 Task: Email this file to softage.1@softage.net.
Action: Mouse moved to (39, 75)
Screenshot: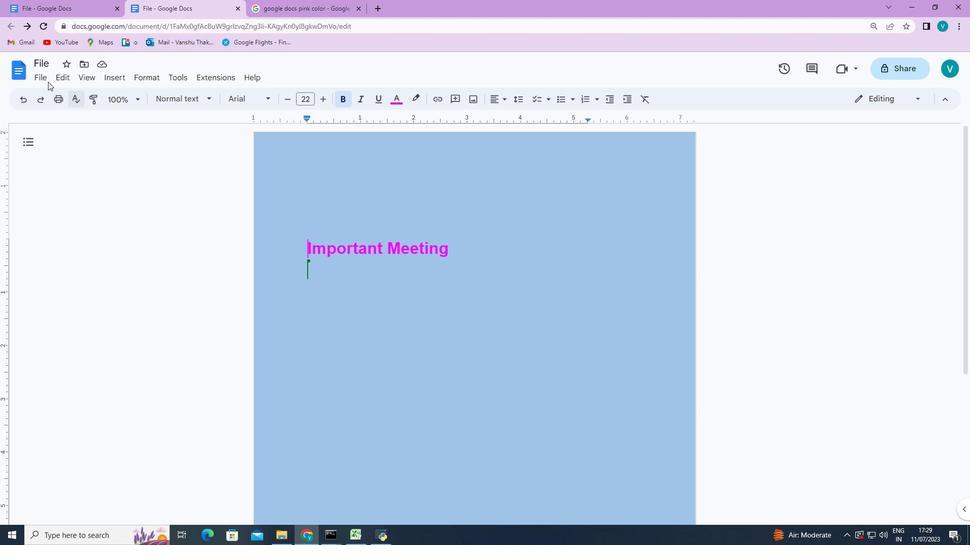 
Action: Mouse pressed left at (39, 75)
Screenshot: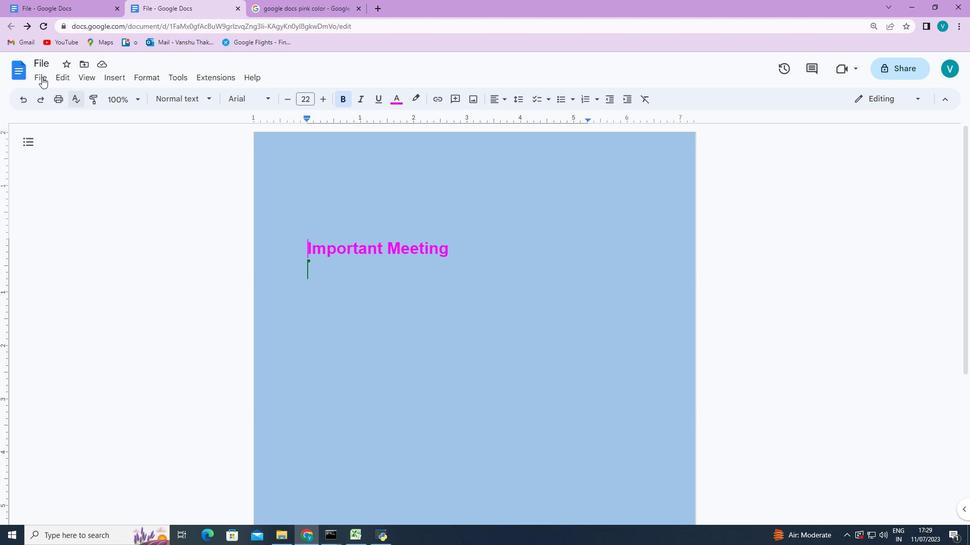 
Action: Mouse moved to (228, 182)
Screenshot: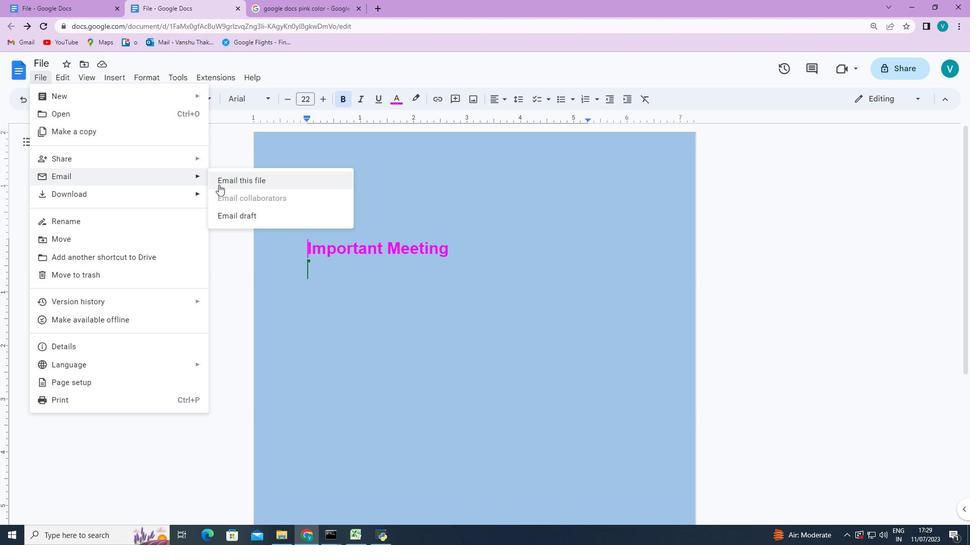 
Action: Mouse pressed left at (228, 182)
Screenshot: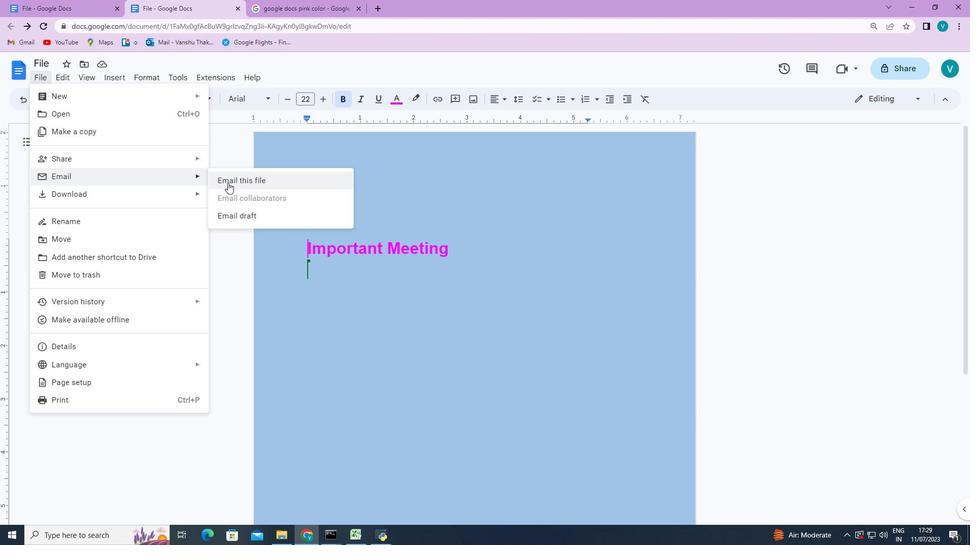 
Action: Mouse moved to (392, 224)
Screenshot: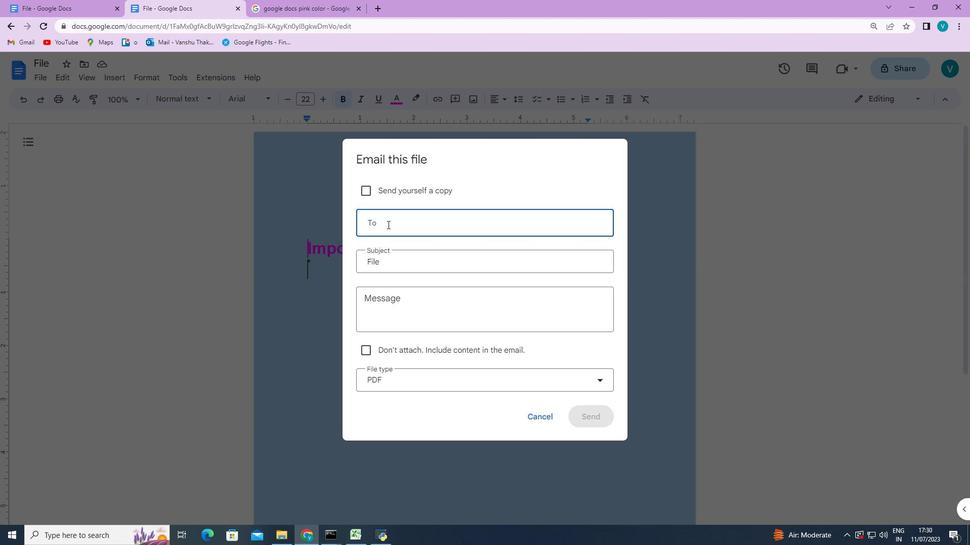 
Action: Mouse pressed left at (392, 224)
Screenshot: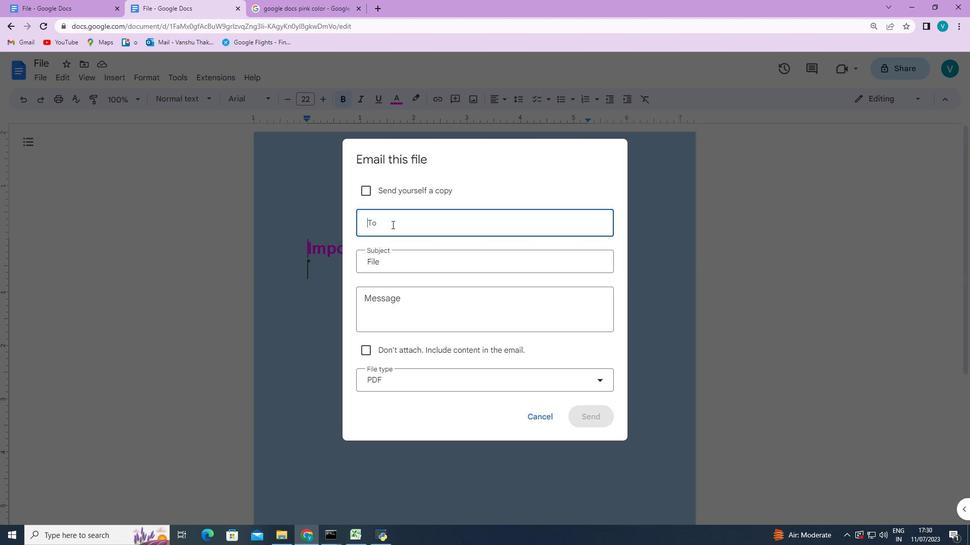 
Action: Mouse moved to (408, 247)
Screenshot: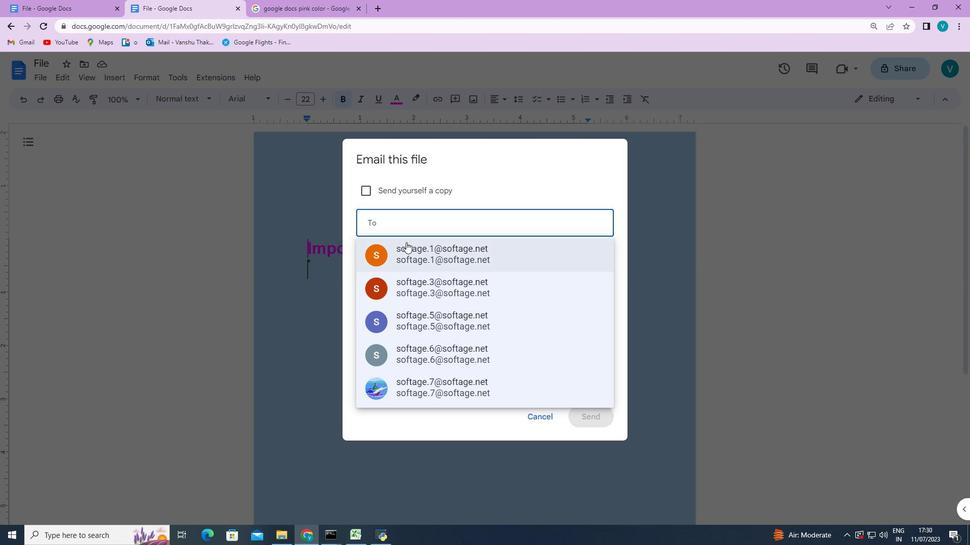 
Action: Mouse pressed left at (408, 247)
Screenshot: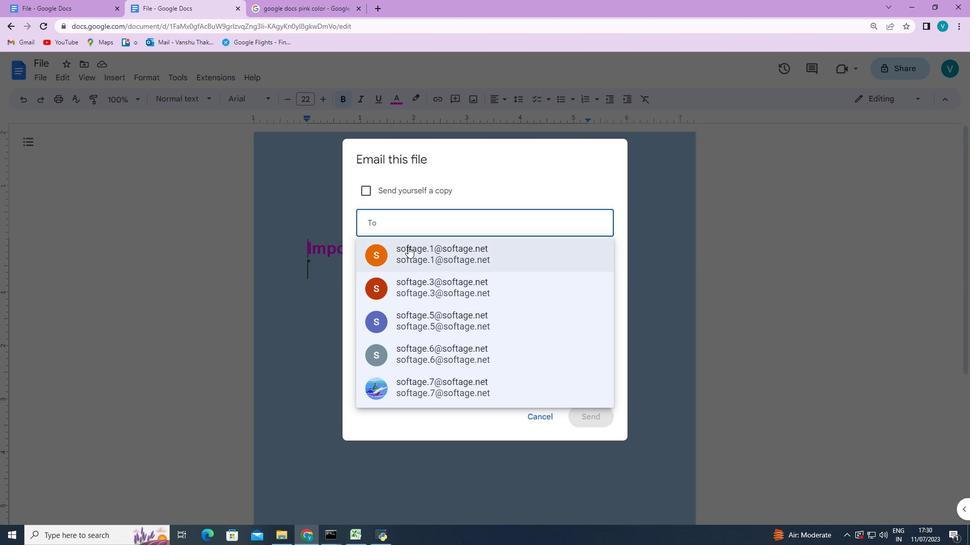 
Action: Mouse moved to (585, 409)
Screenshot: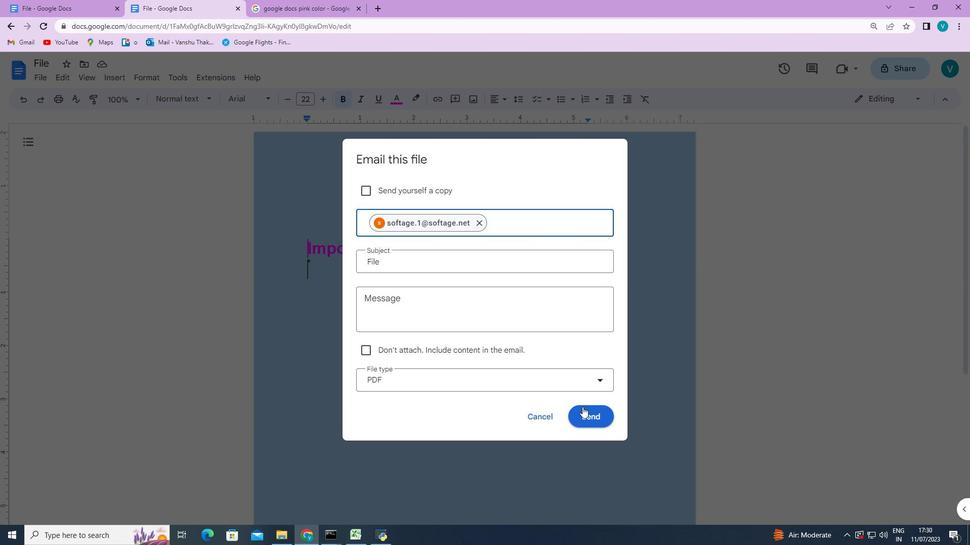 
Action: Mouse pressed left at (585, 409)
Screenshot: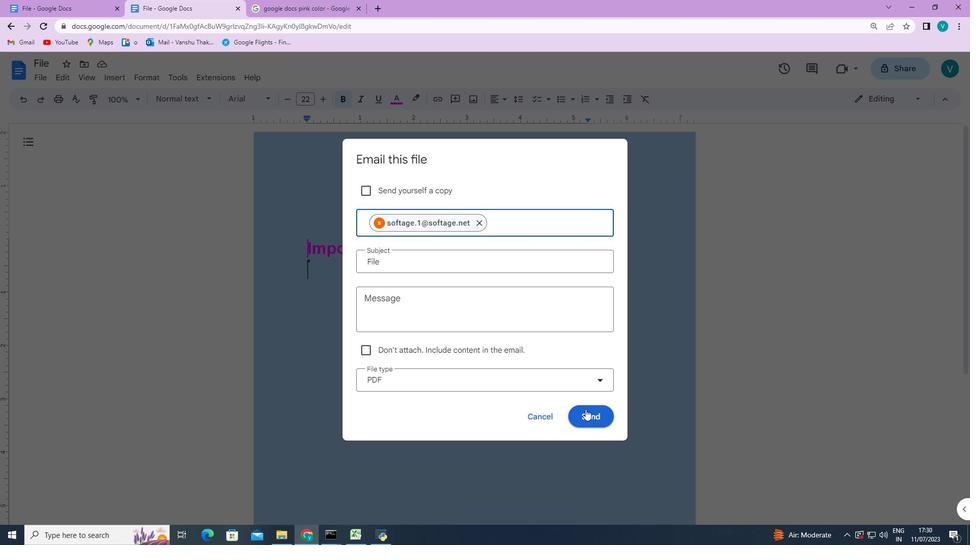 
